 Task: Manage the quick text, quick text button, and pop-up.
Action: Mouse moved to (1175, 82)
Screenshot: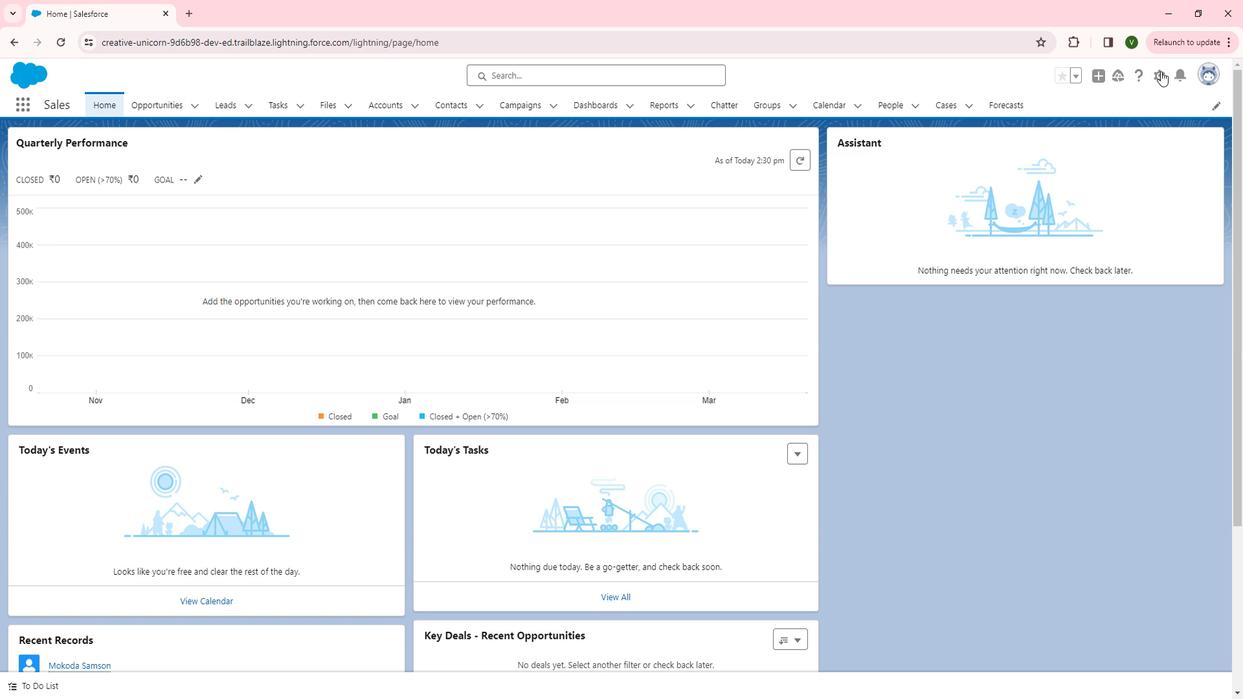 
Action: Mouse pressed left at (1175, 82)
Screenshot: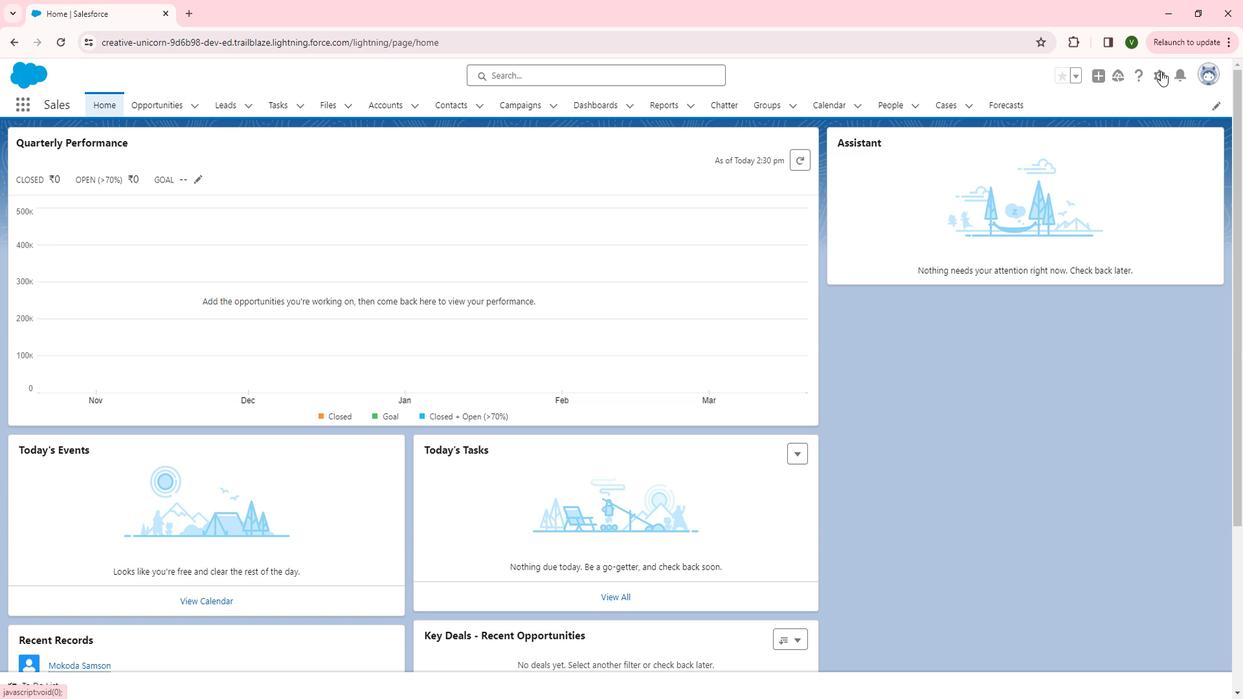 
Action: Mouse moved to (1134, 176)
Screenshot: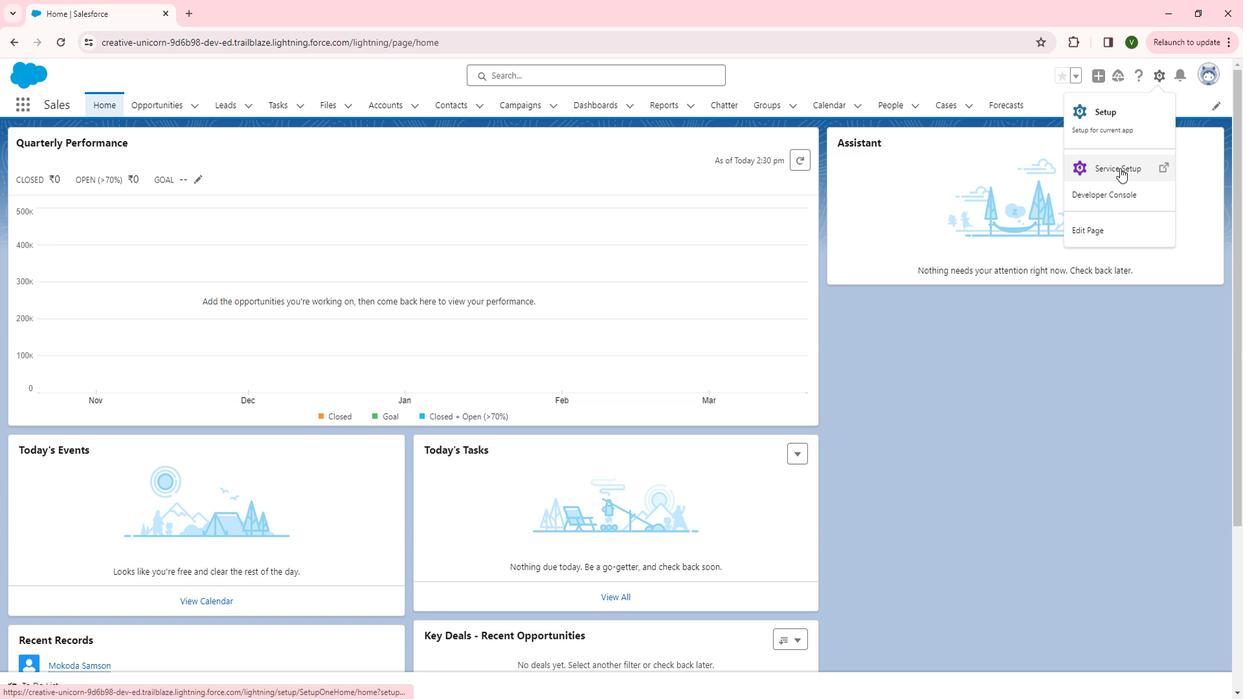 
Action: Mouse pressed left at (1134, 176)
Screenshot: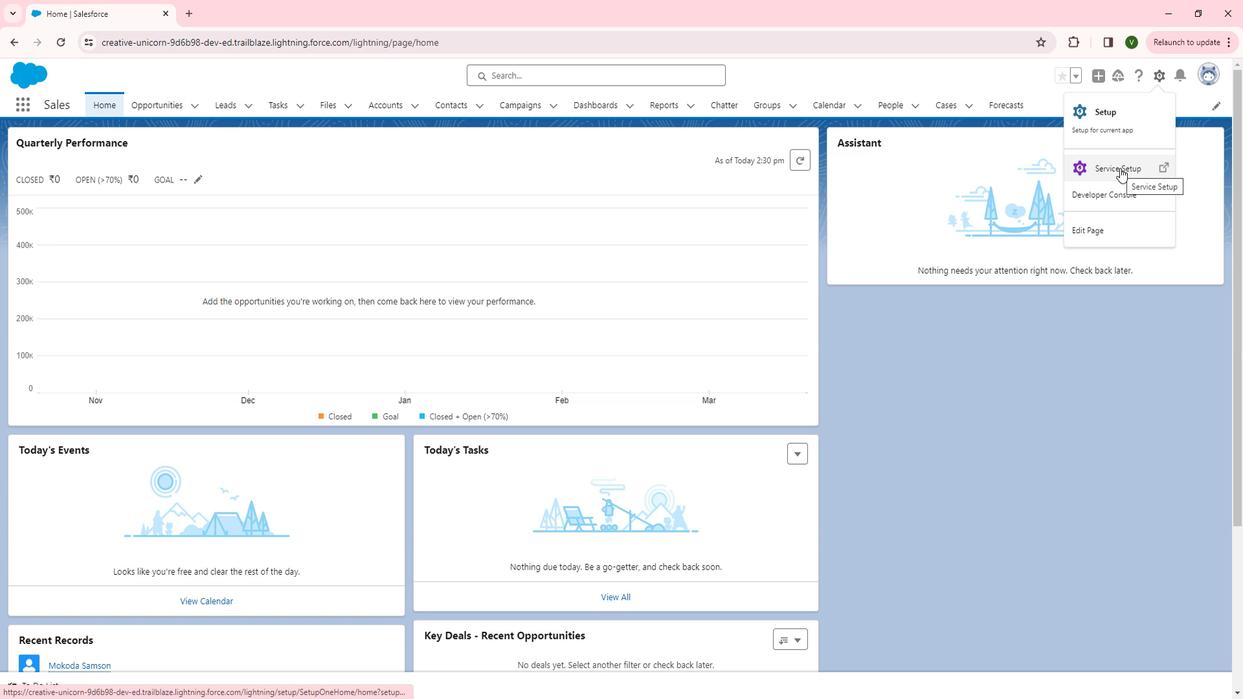 
Action: Mouse moved to (96, 437)
Screenshot: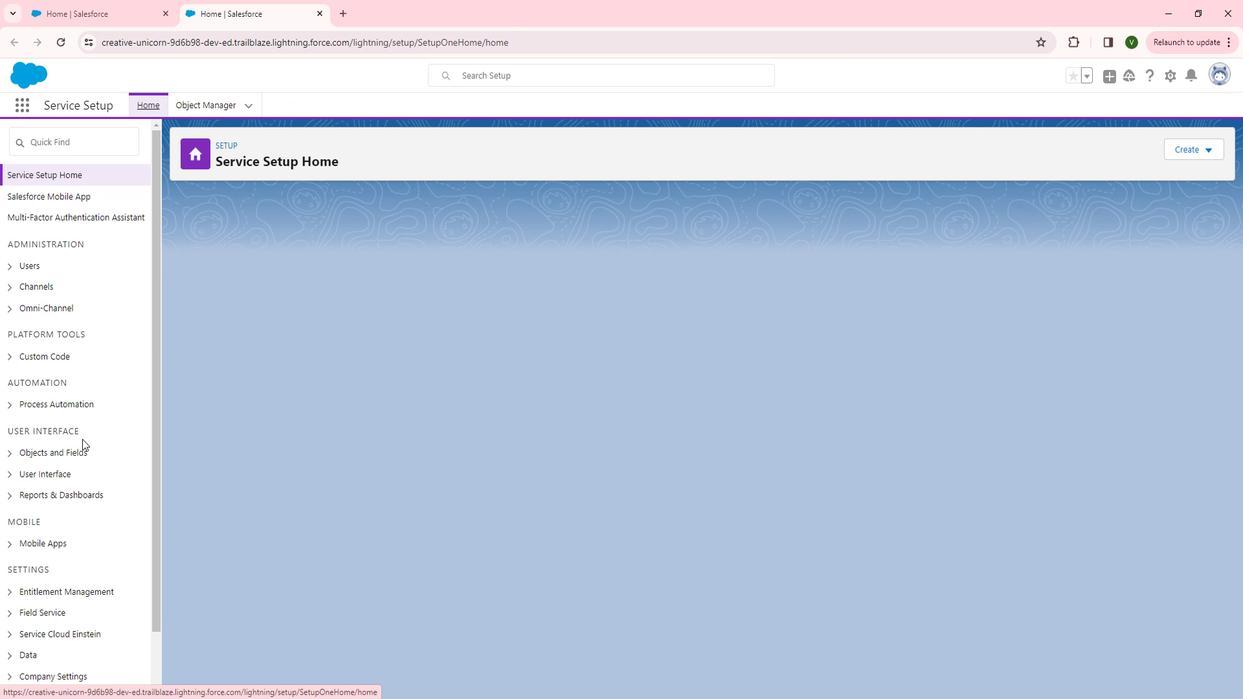 
Action: Mouse scrolled (96, 436) with delta (0, 0)
Screenshot: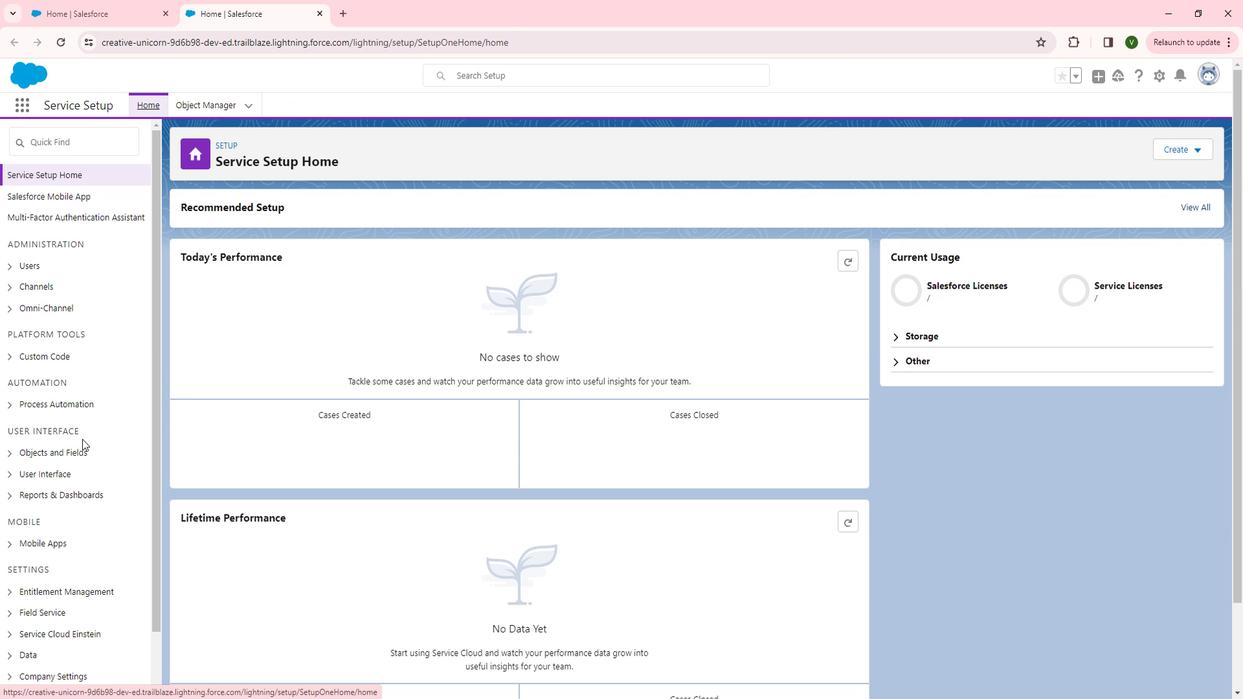 
Action: Mouse moved to (19, 407)
Screenshot: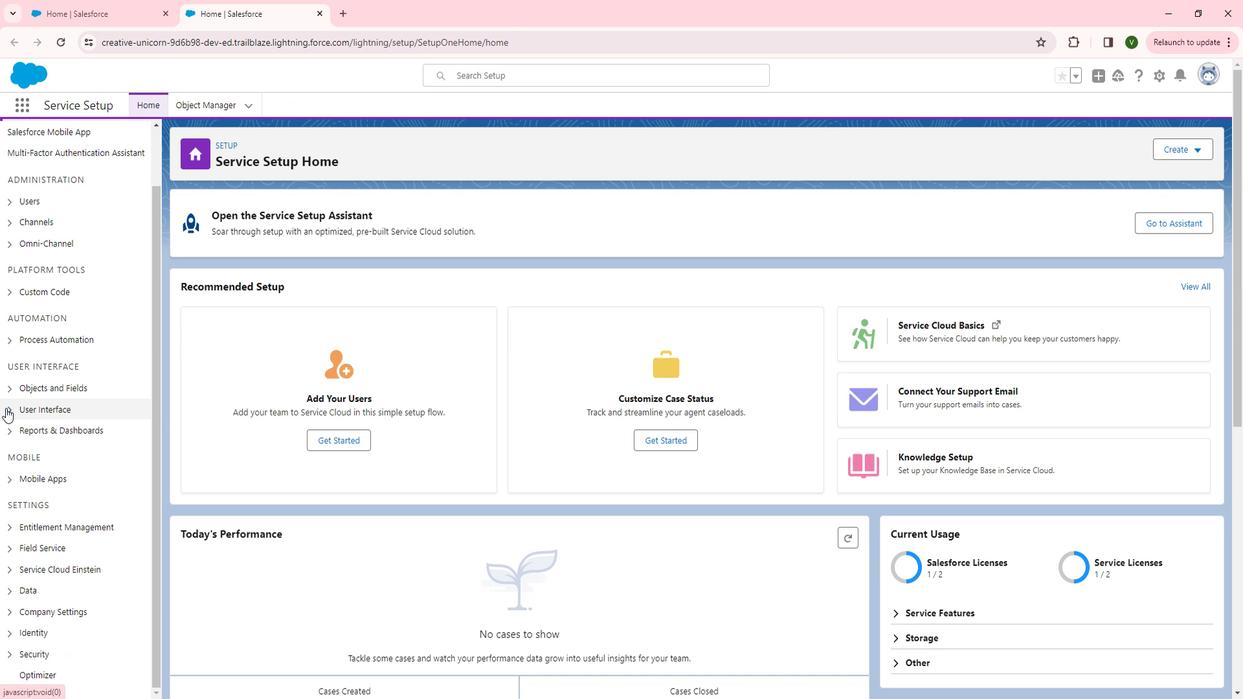 
Action: Mouse pressed left at (19, 407)
Screenshot: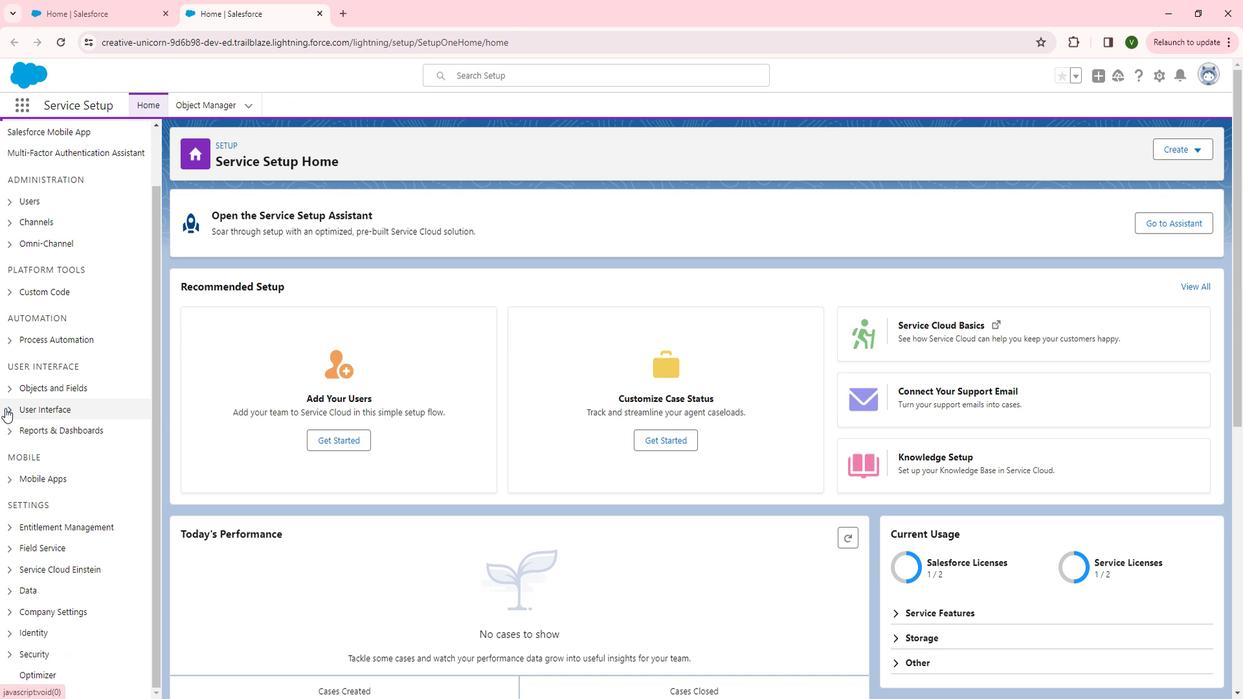 
Action: Mouse moved to (68, 405)
Screenshot: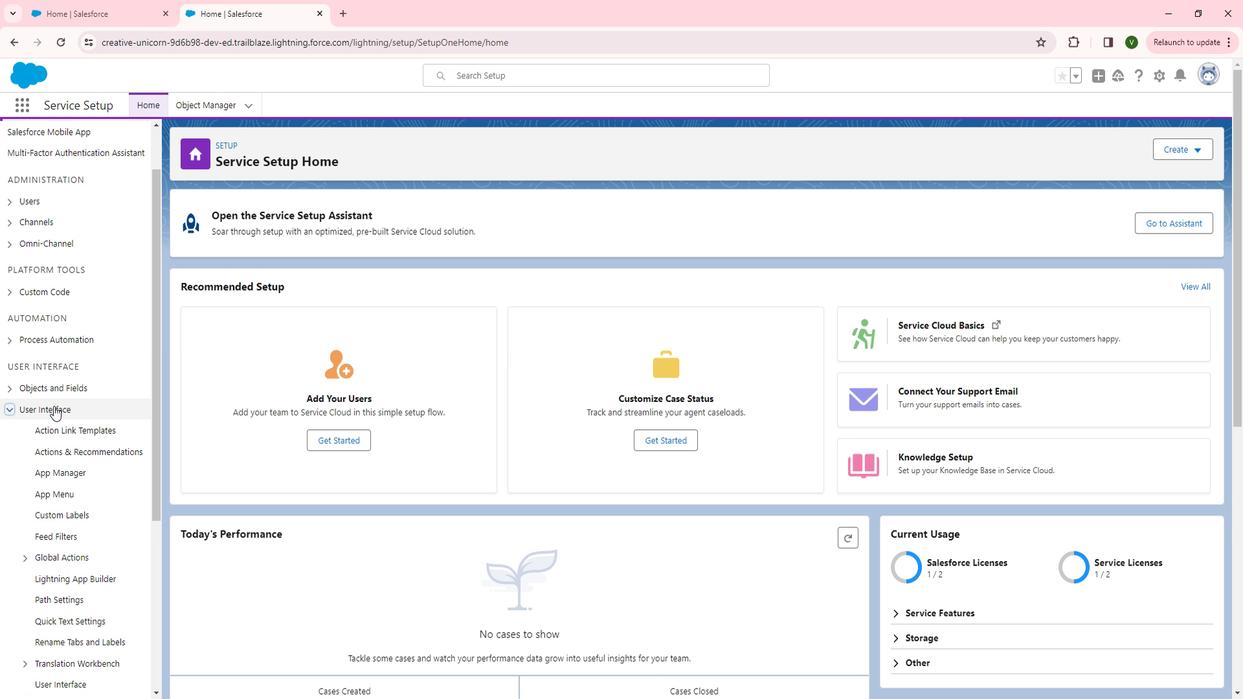 
Action: Mouse scrolled (68, 404) with delta (0, 0)
Screenshot: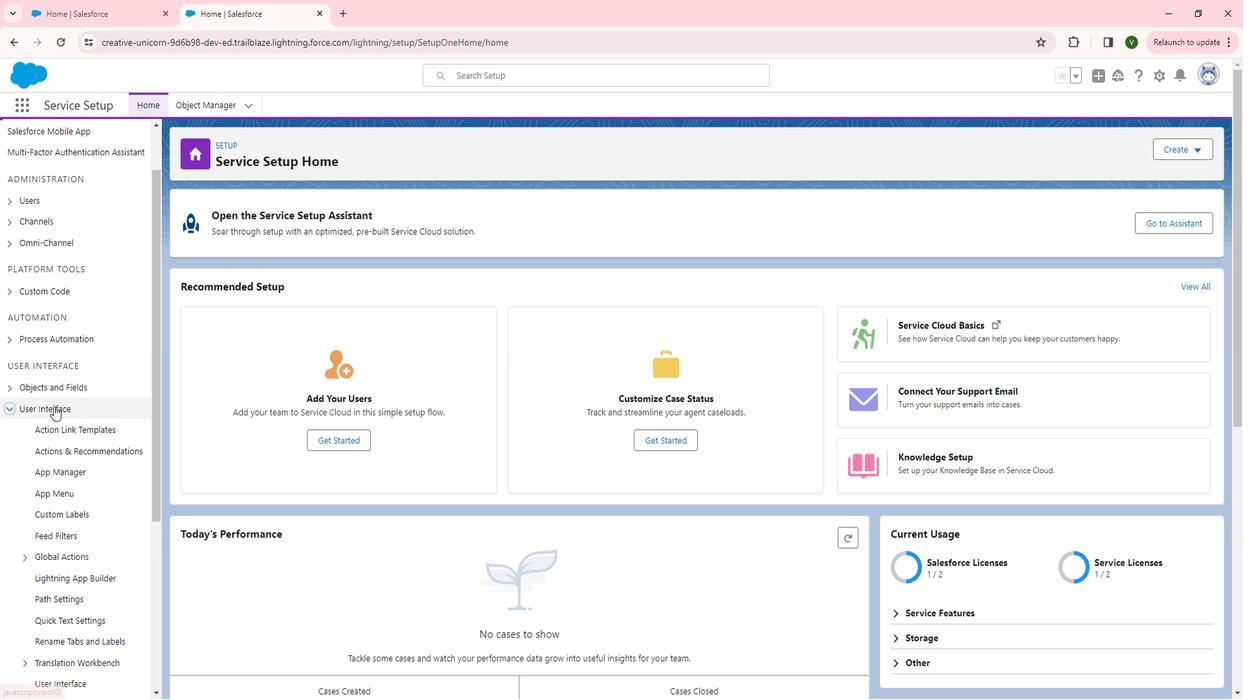 
Action: Mouse scrolled (68, 404) with delta (0, 0)
Screenshot: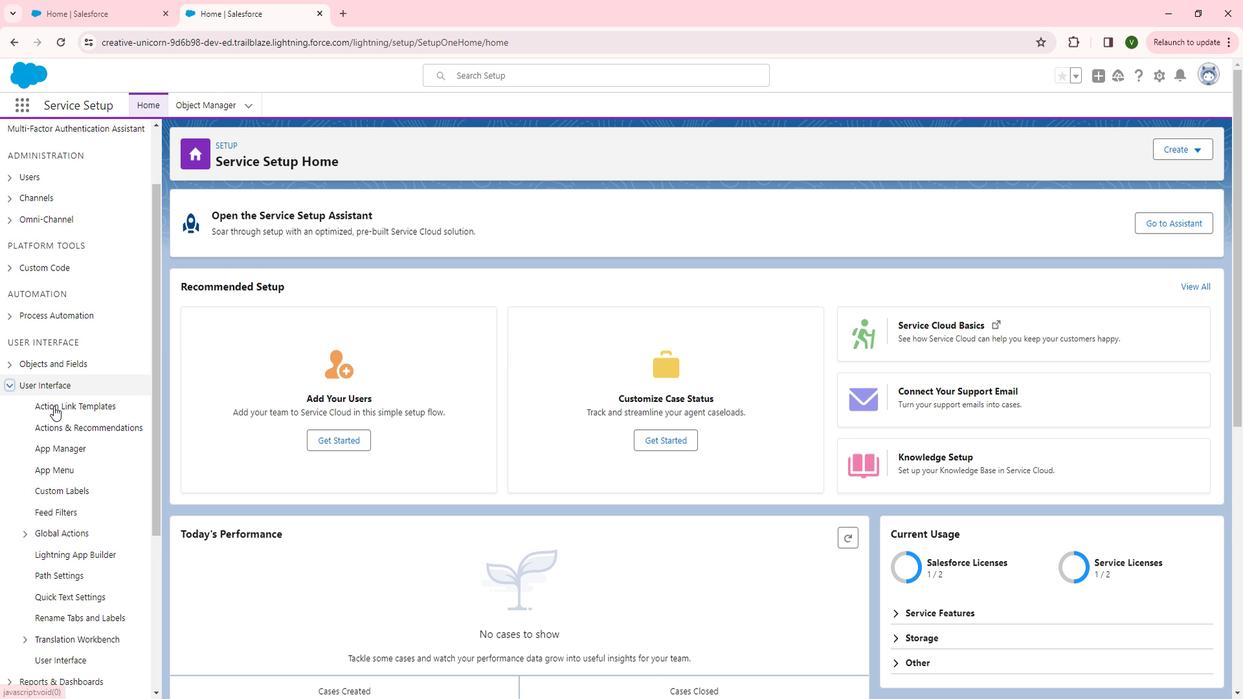 
Action: Mouse scrolled (68, 404) with delta (0, 0)
Screenshot: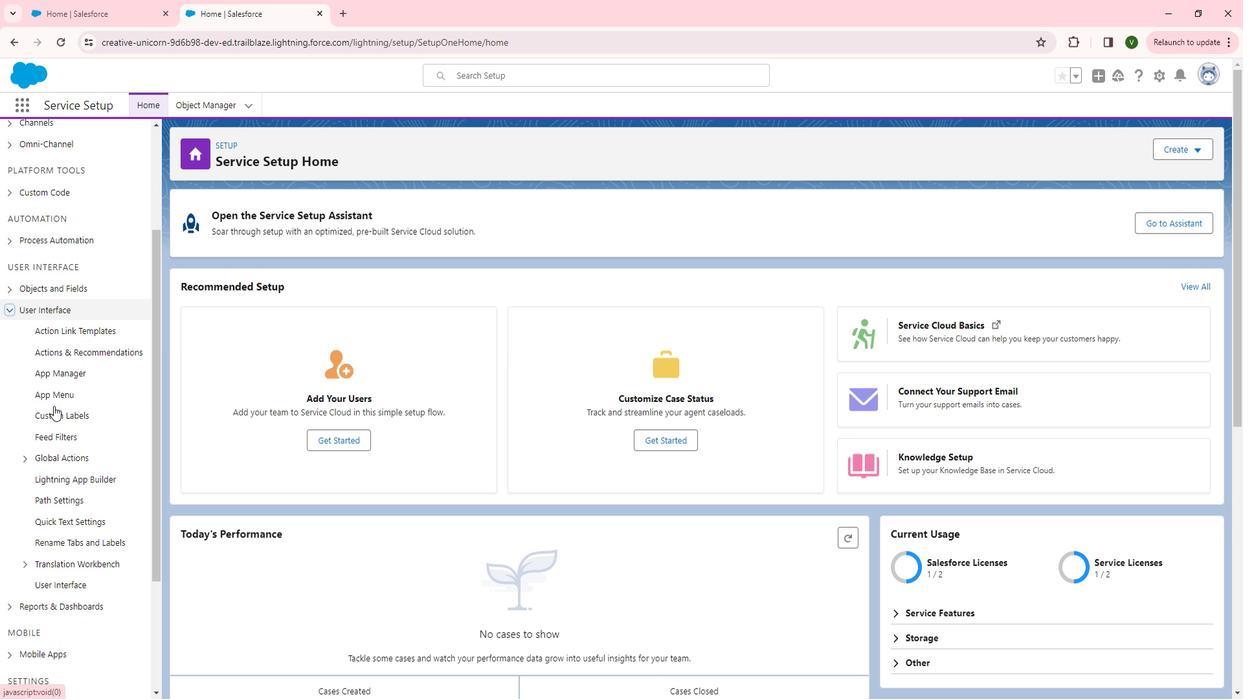 
Action: Mouse moved to (89, 416)
Screenshot: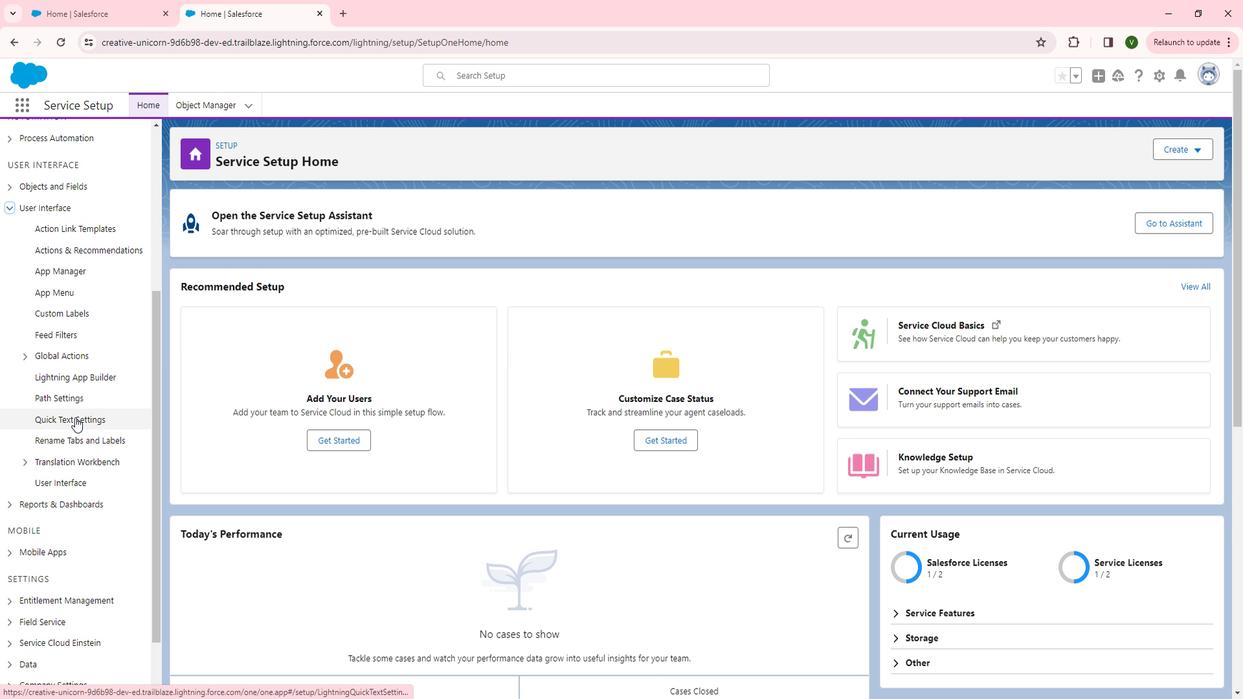 
Action: Mouse pressed left at (89, 416)
Screenshot: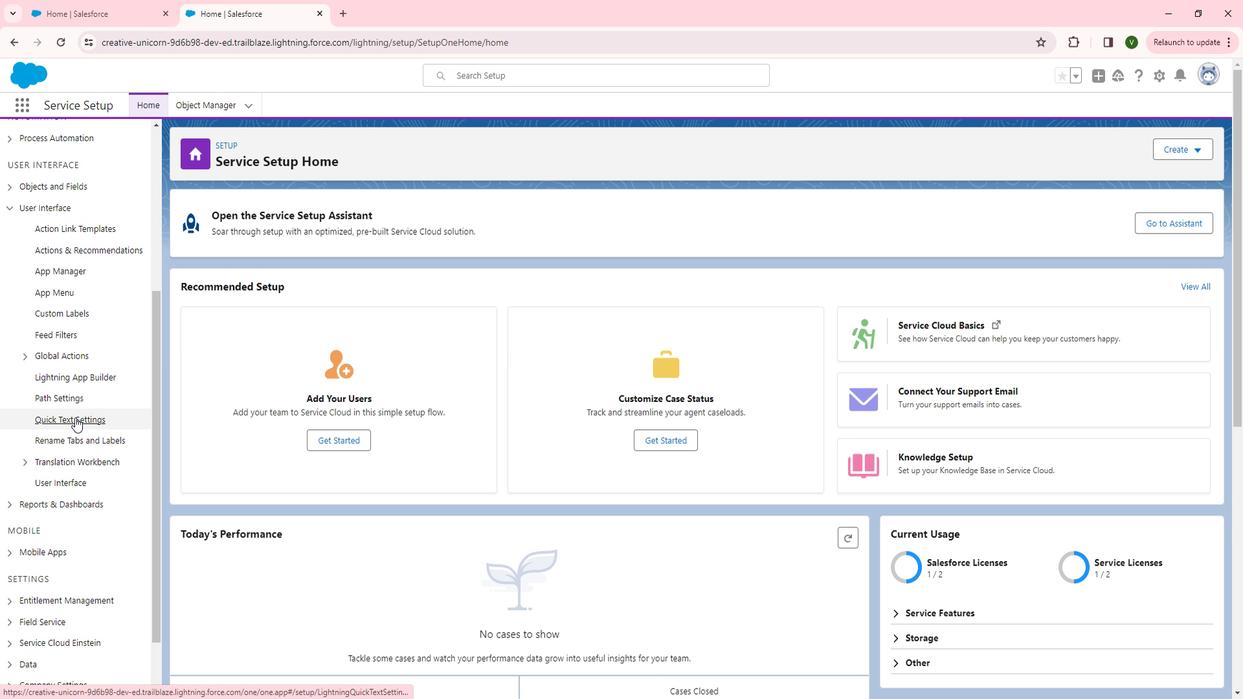 
Action: Mouse moved to (201, 319)
Screenshot: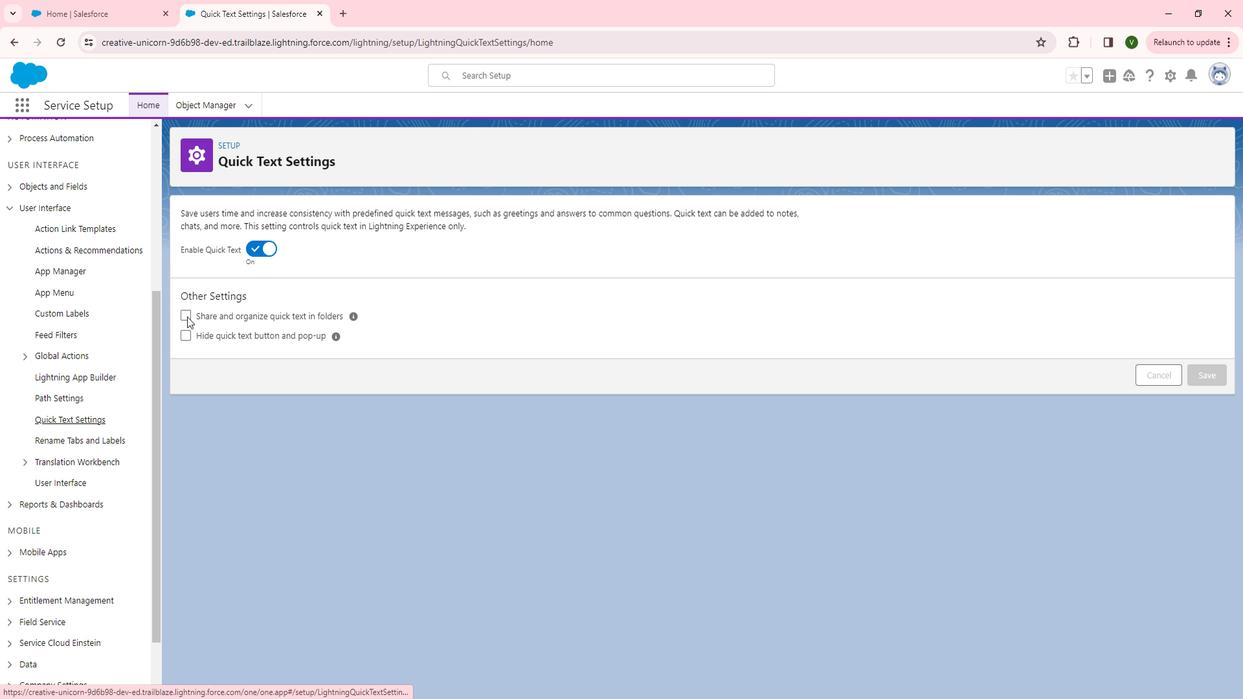 
Action: Mouse pressed left at (201, 319)
Screenshot: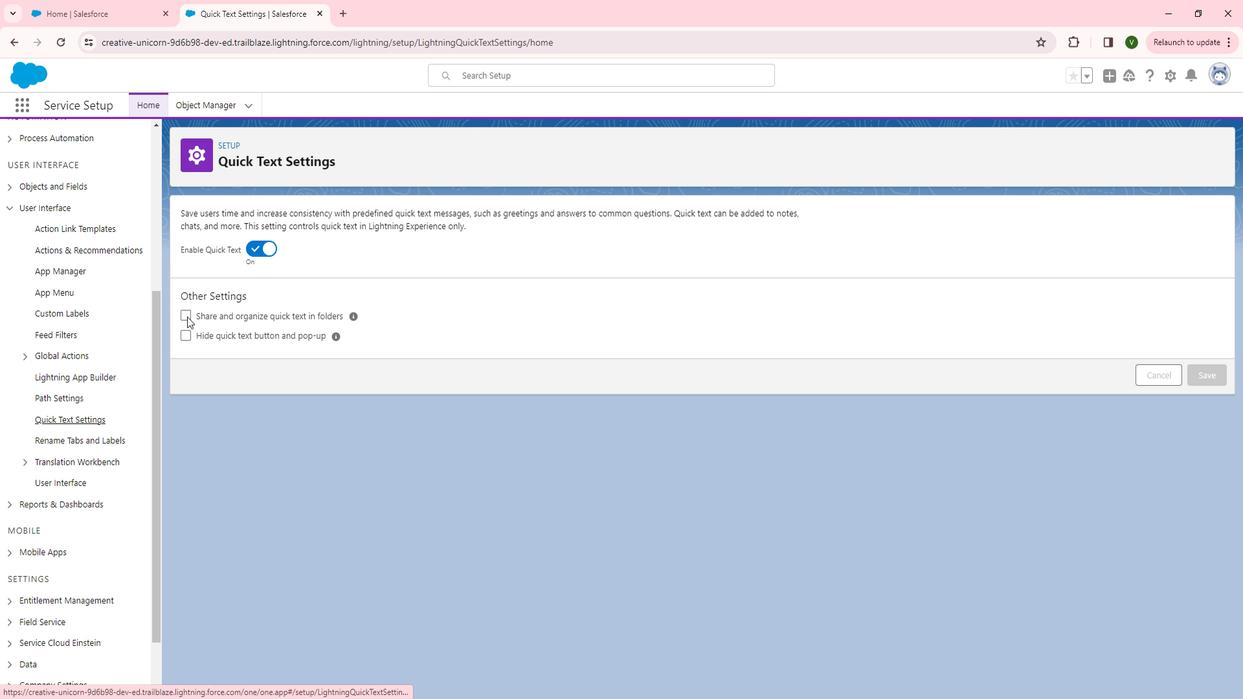 
Action: Mouse moved to (199, 340)
Screenshot: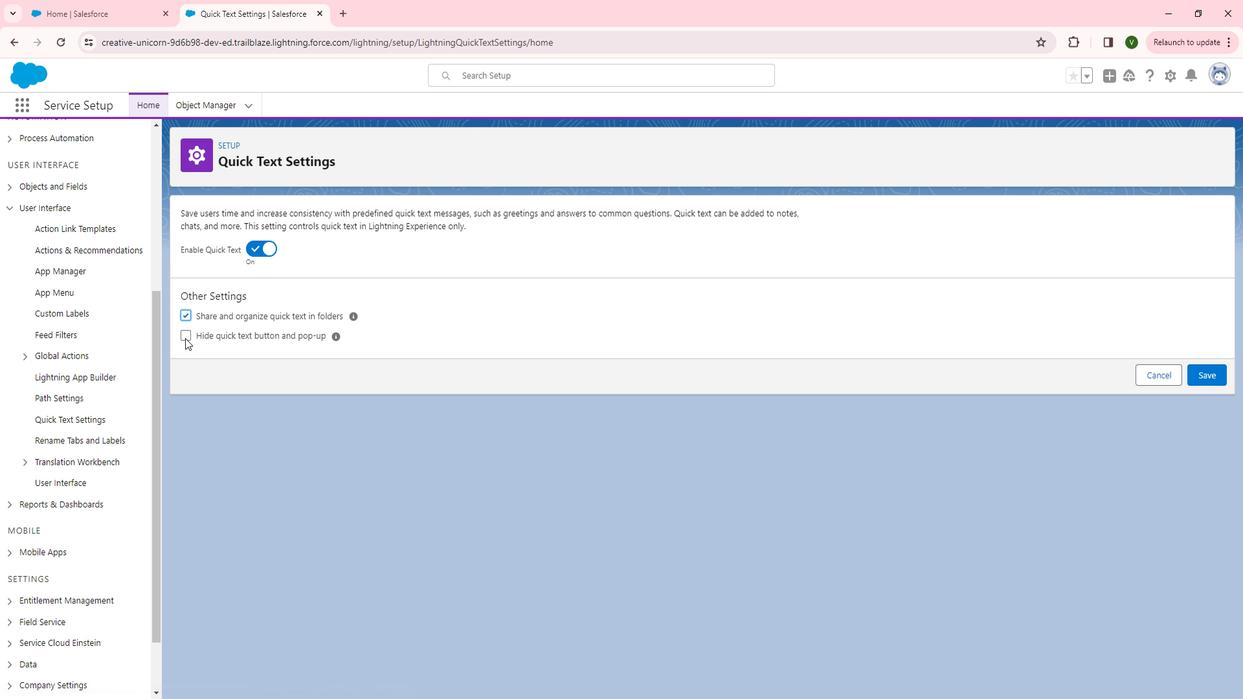 
Action: Mouse pressed left at (199, 340)
Screenshot: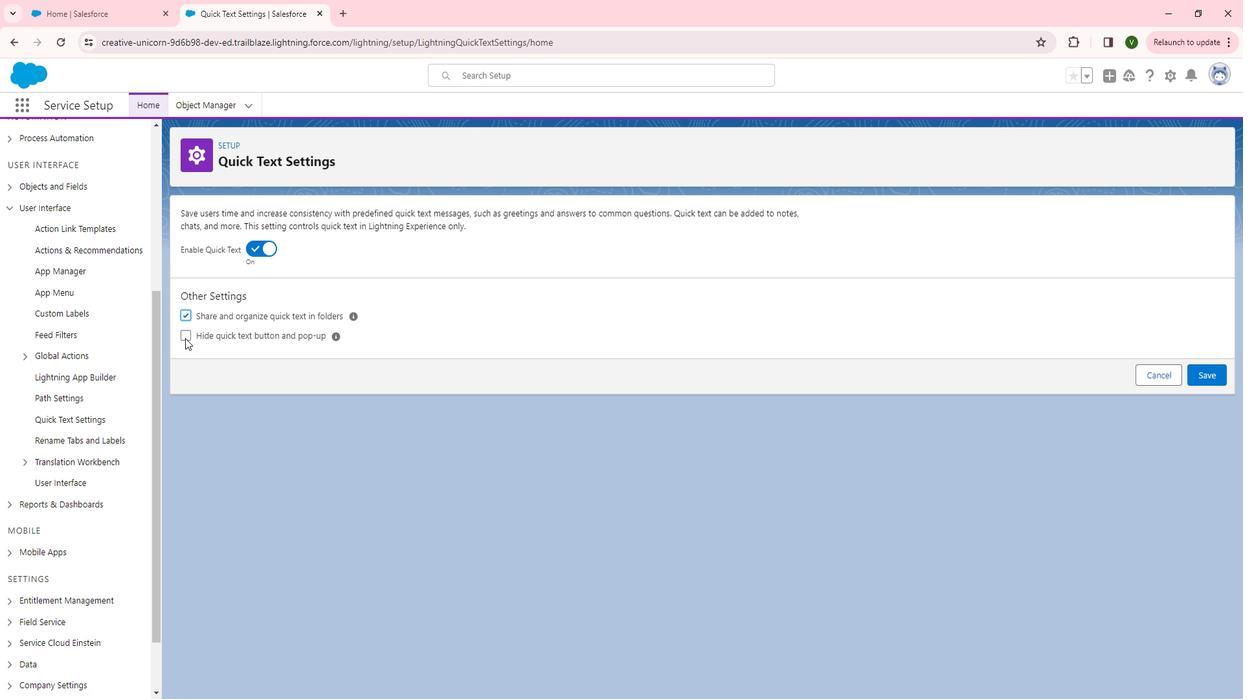 
Action: Mouse moved to (1222, 376)
Screenshot: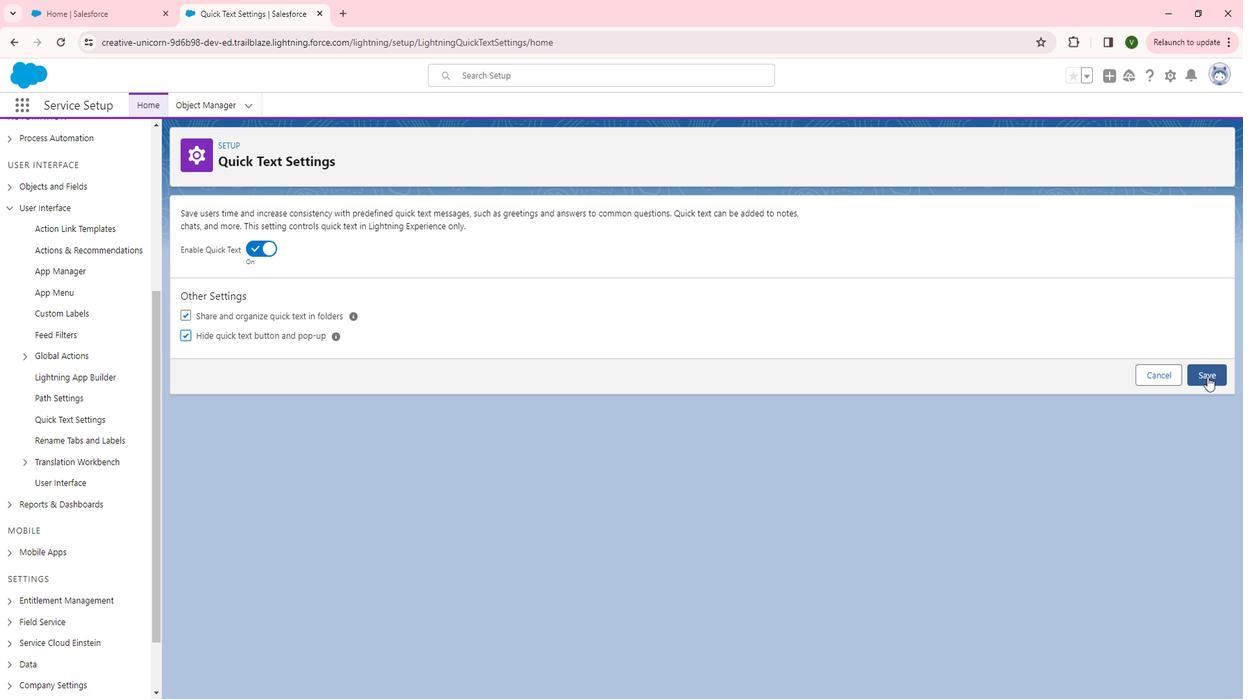 
Action: Mouse pressed left at (1222, 376)
Screenshot: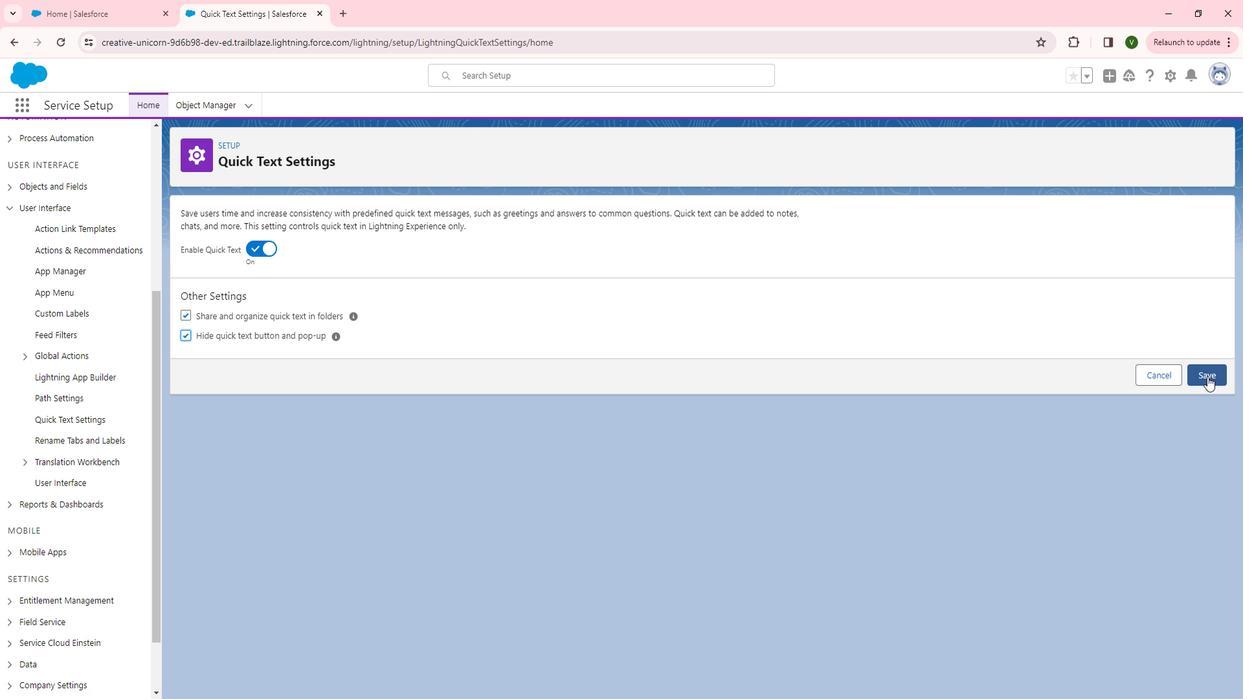 
Action: Mouse moved to (958, 363)
Screenshot: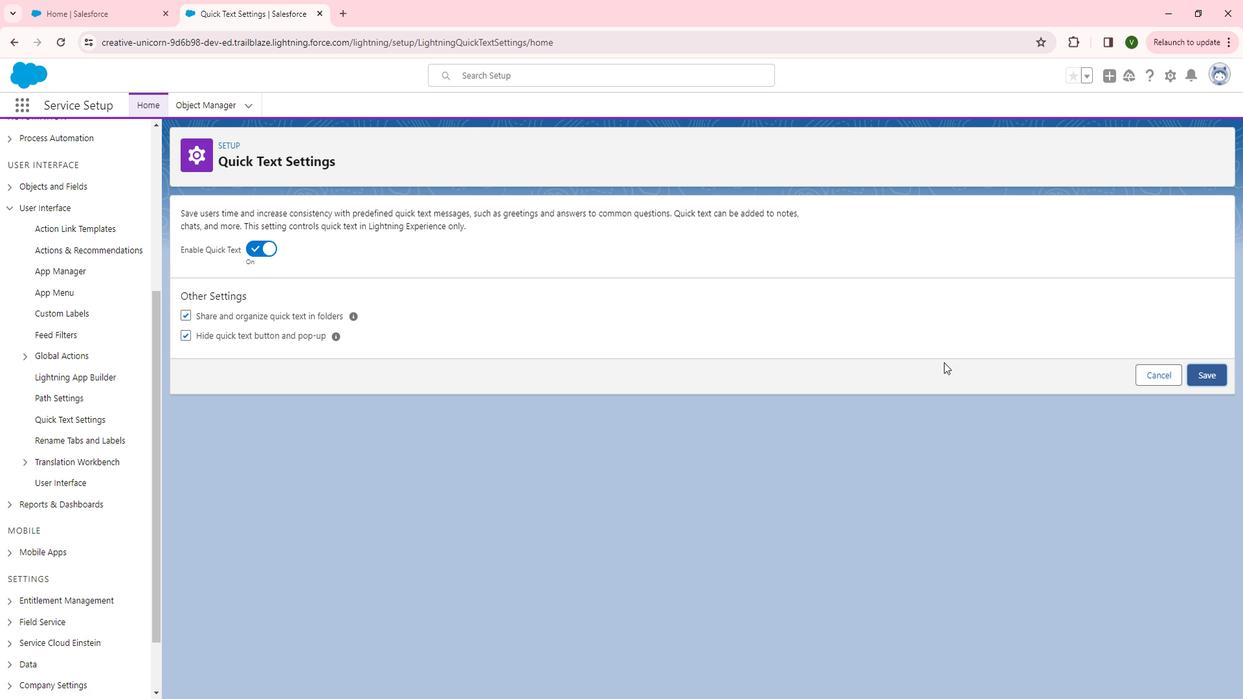 
